 Task: Add a condition where "Type Is Question" in unsolved tickets in your groups.
Action: Mouse moved to (112, 381)
Screenshot: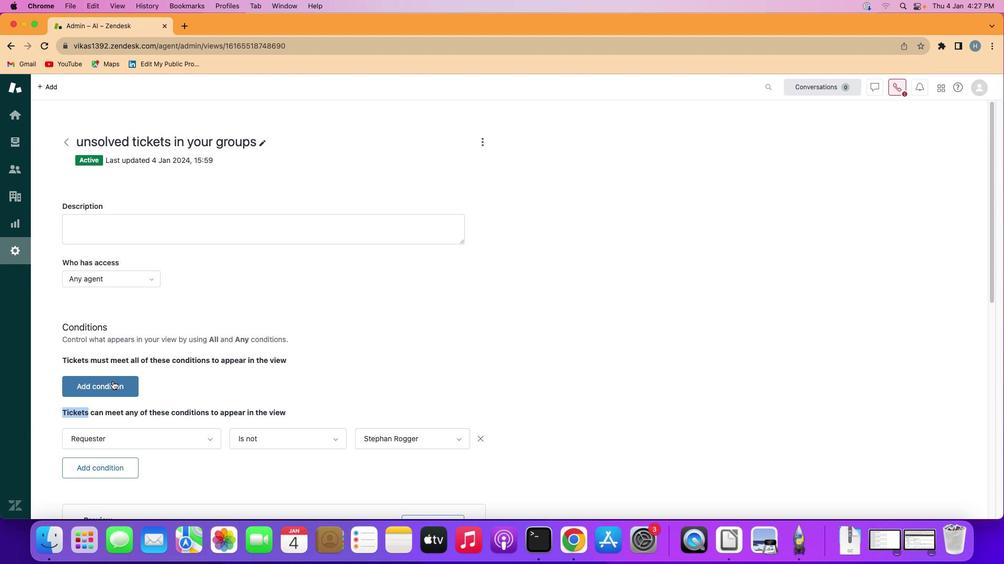 
Action: Mouse pressed left at (112, 381)
Screenshot: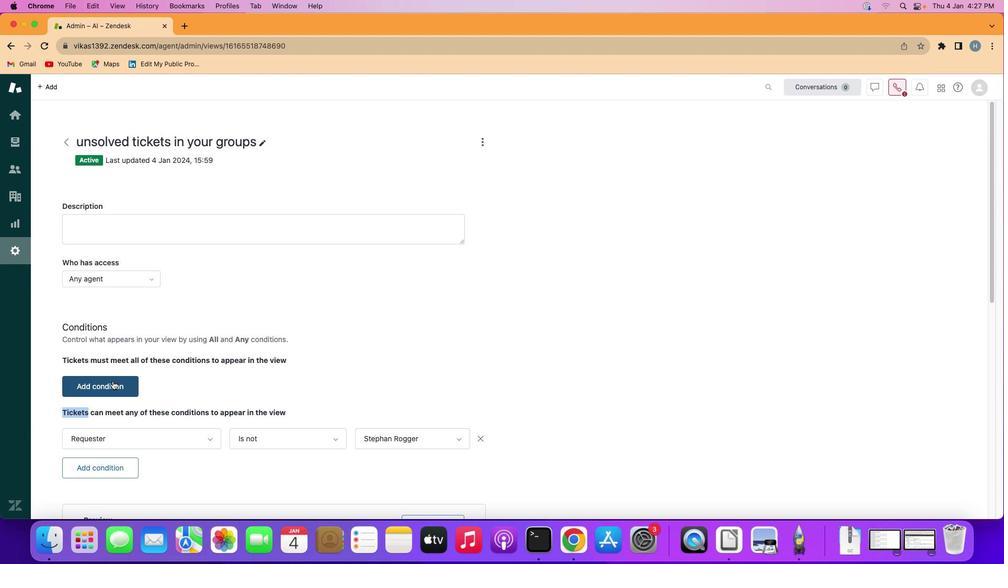 
Action: Mouse moved to (133, 384)
Screenshot: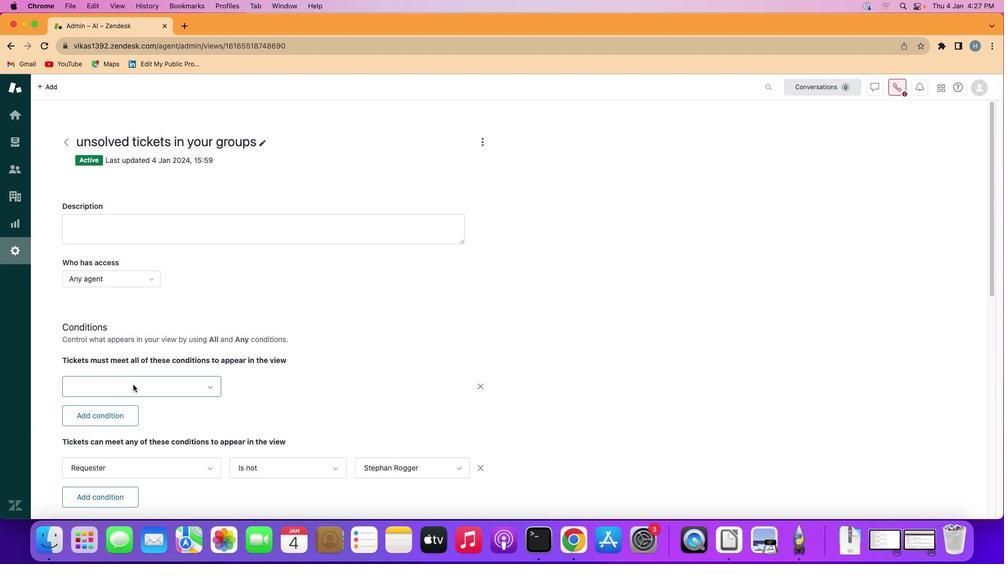 
Action: Mouse pressed left at (133, 384)
Screenshot: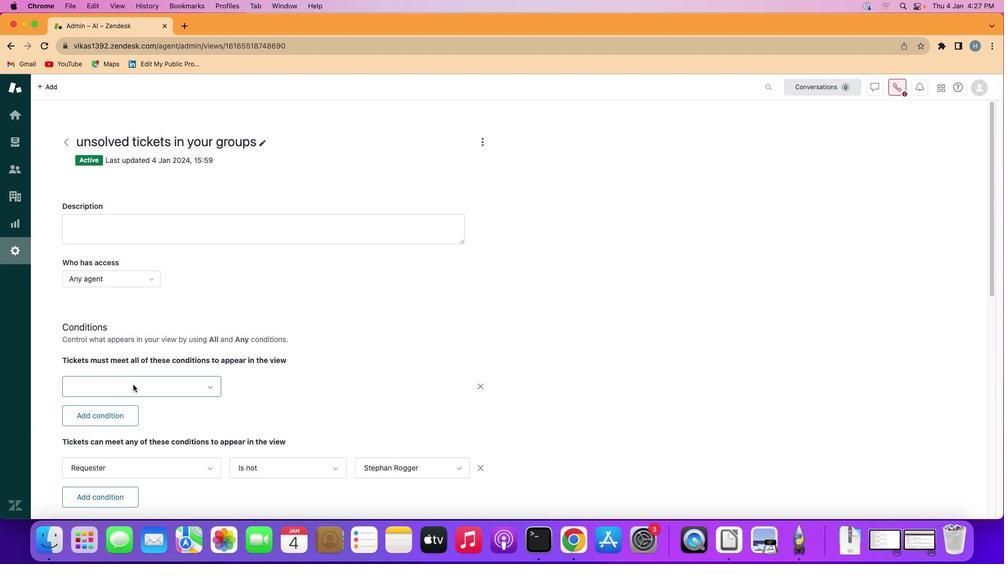 
Action: Mouse moved to (134, 263)
Screenshot: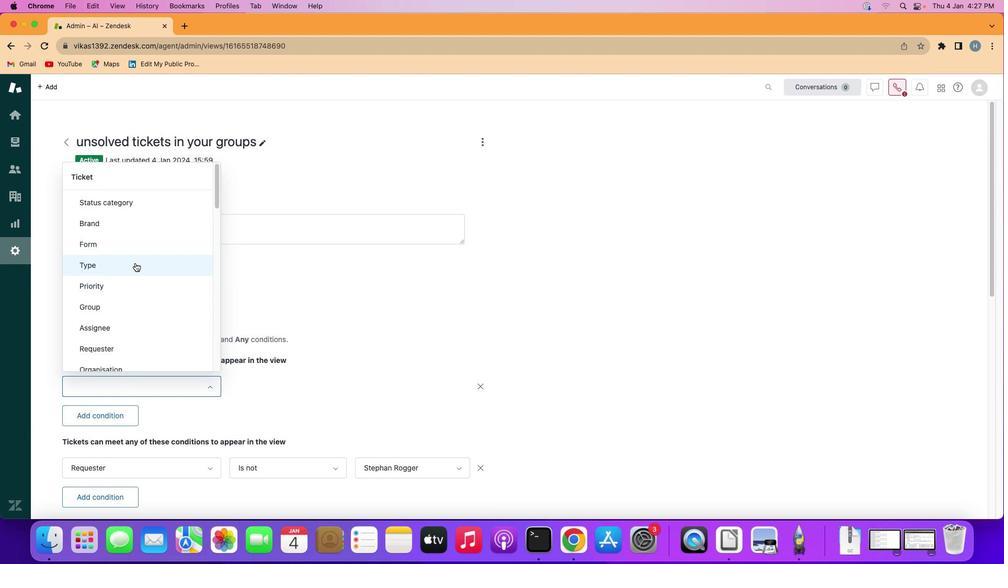
Action: Mouse pressed left at (134, 263)
Screenshot: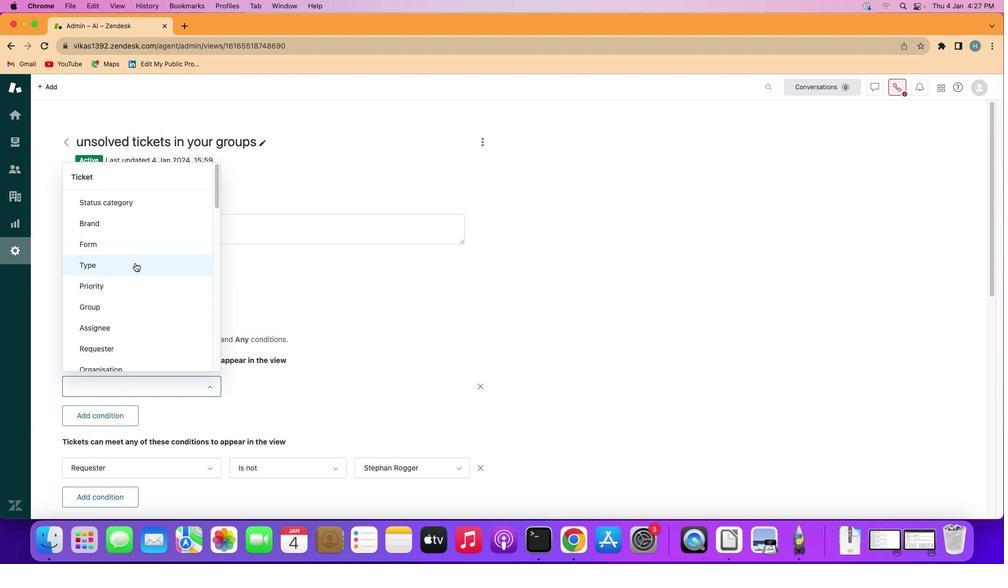 
Action: Mouse moved to (315, 387)
Screenshot: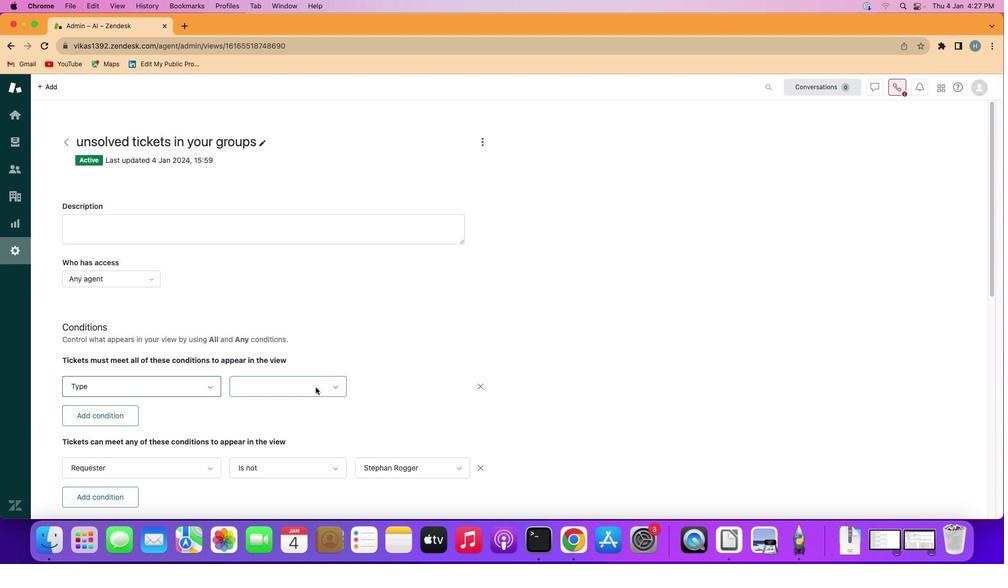 
Action: Mouse pressed left at (315, 387)
Screenshot: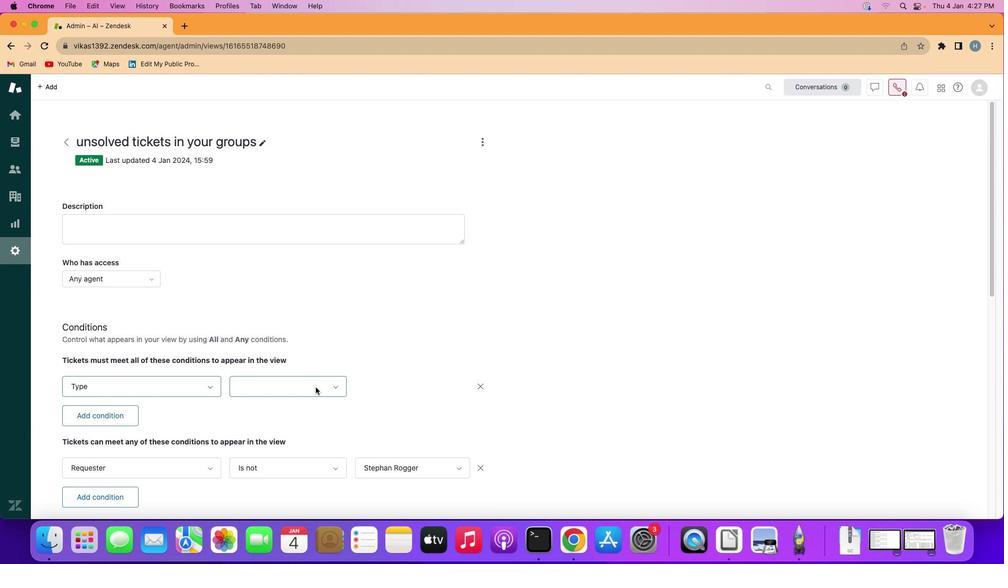 
Action: Mouse moved to (296, 406)
Screenshot: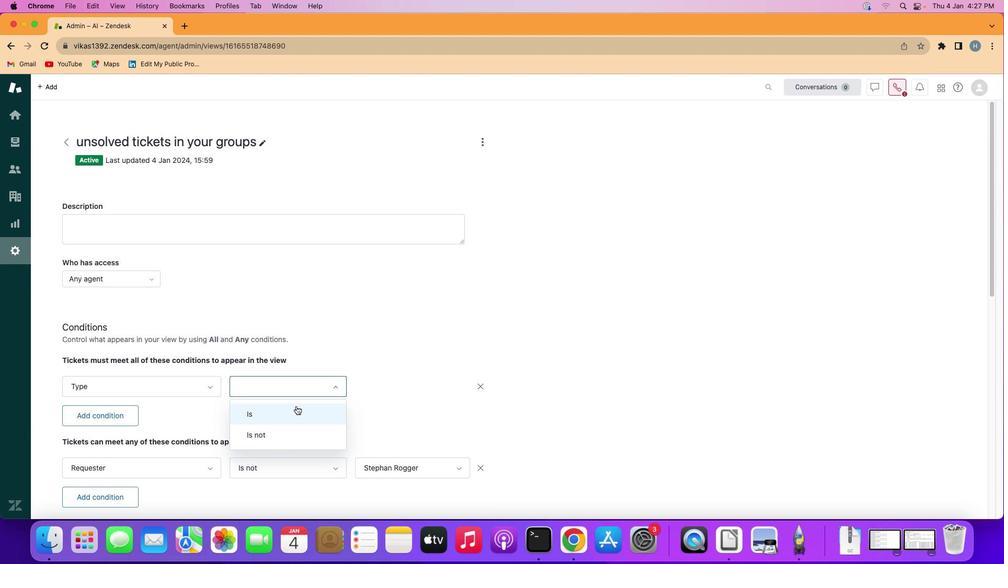 
Action: Mouse pressed left at (296, 406)
Screenshot: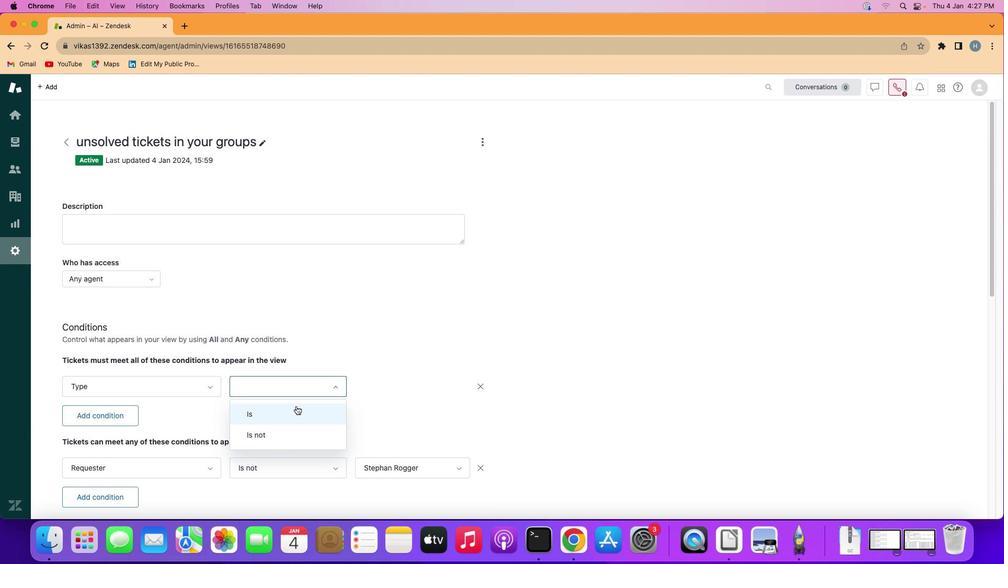
Action: Mouse moved to (405, 381)
Screenshot: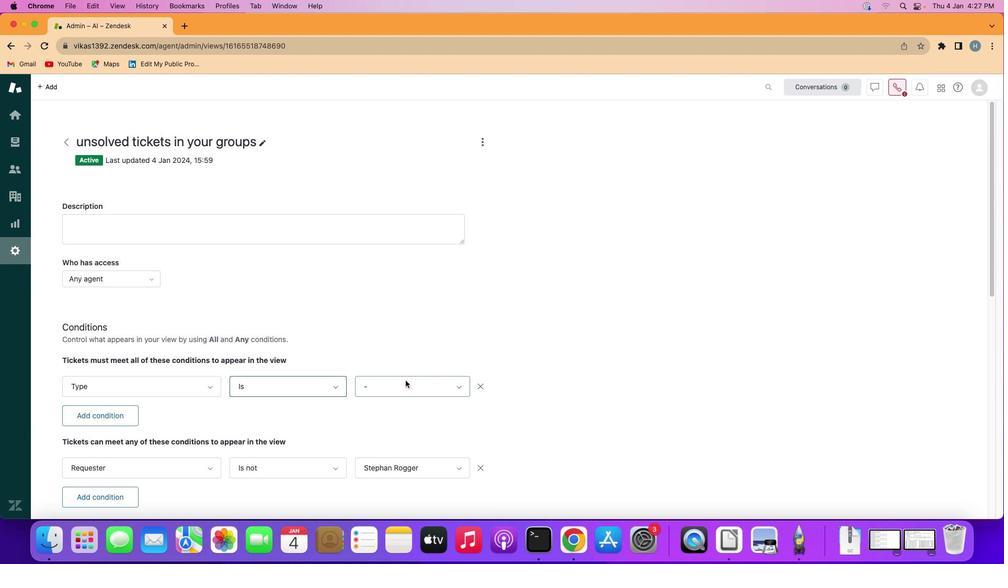 
Action: Mouse pressed left at (405, 381)
Screenshot: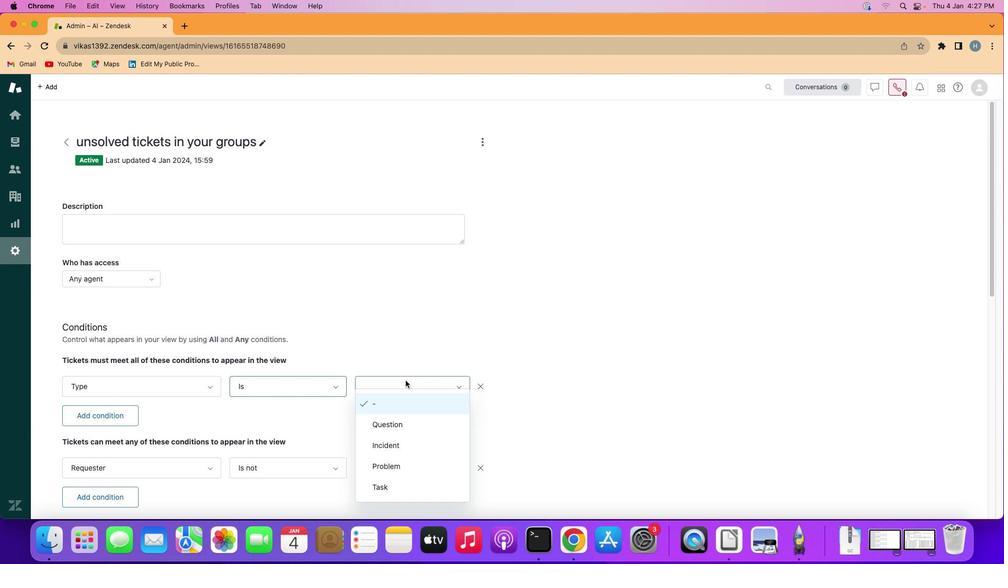 
Action: Mouse moved to (404, 432)
Screenshot: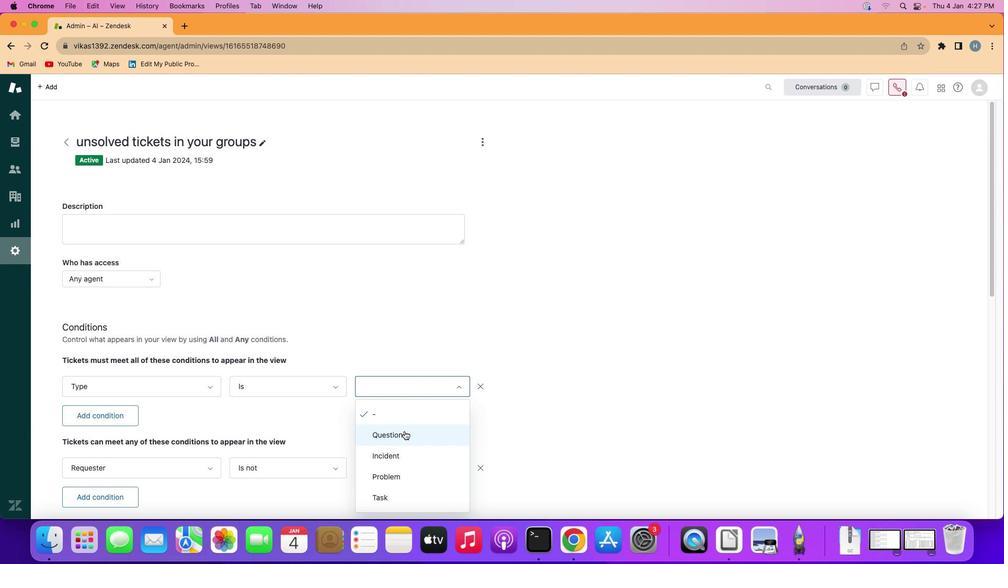 
Action: Mouse pressed left at (404, 432)
Screenshot: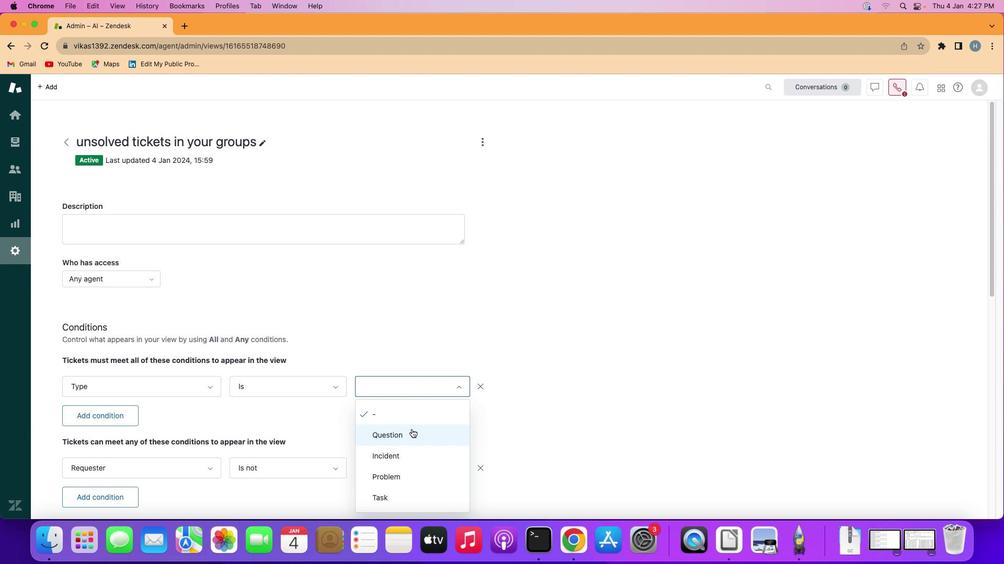 
Action: Mouse moved to (565, 385)
Screenshot: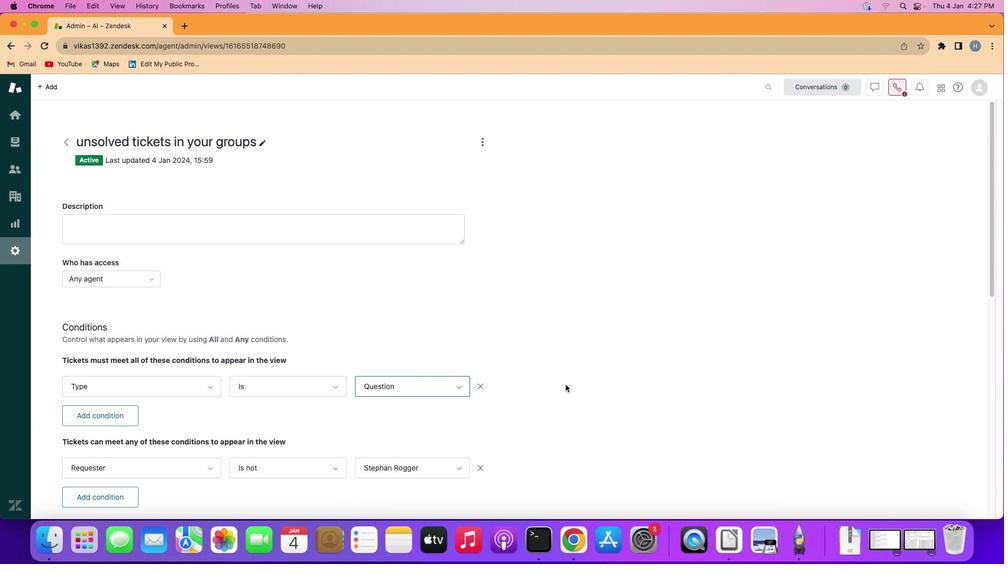 
